 Task: Add description "Tata Motors, a subsidiary of the Tata Group, is one of the largest automobile manufacturers in India".
Action: Mouse moved to (423, 82)
Screenshot: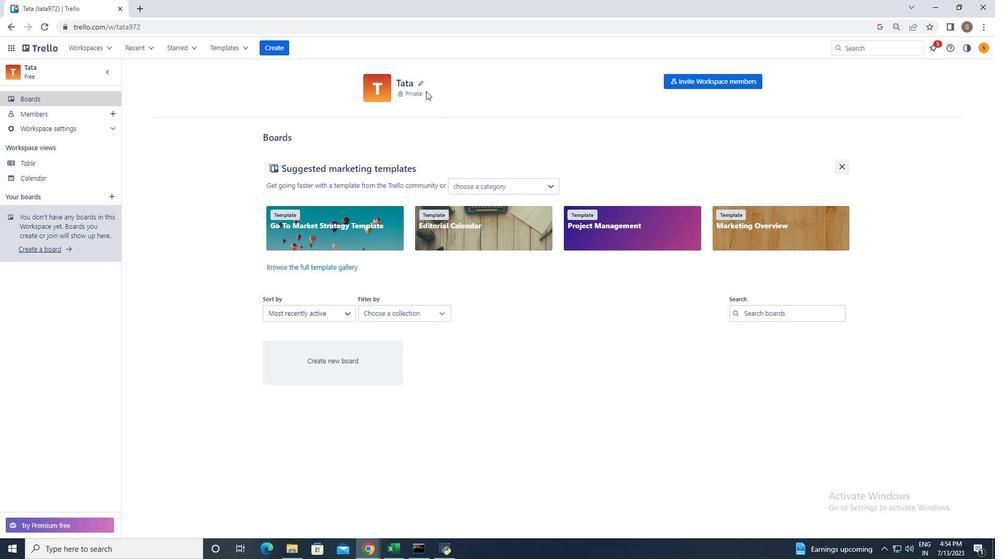 
Action: Mouse pressed left at (423, 82)
Screenshot: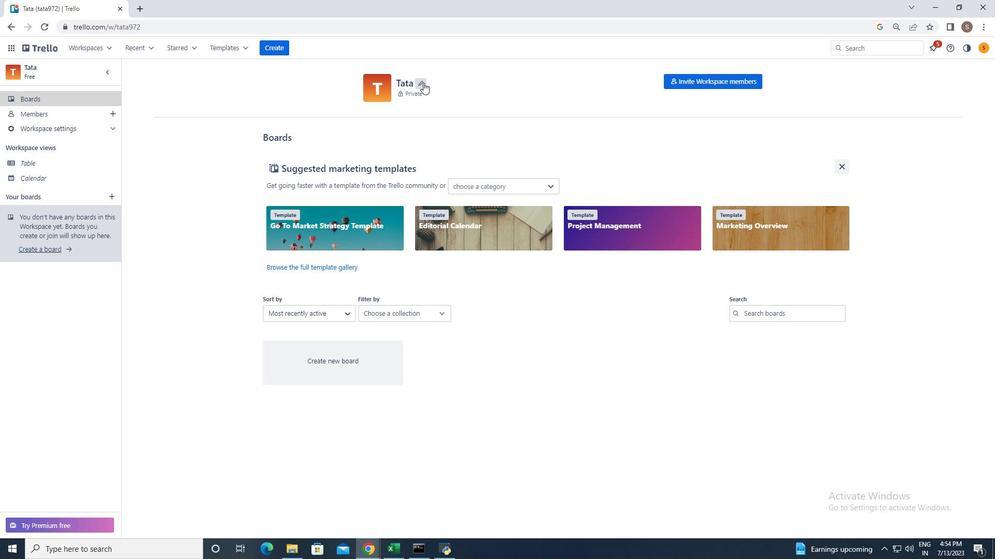 
Action: Mouse moved to (407, 193)
Screenshot: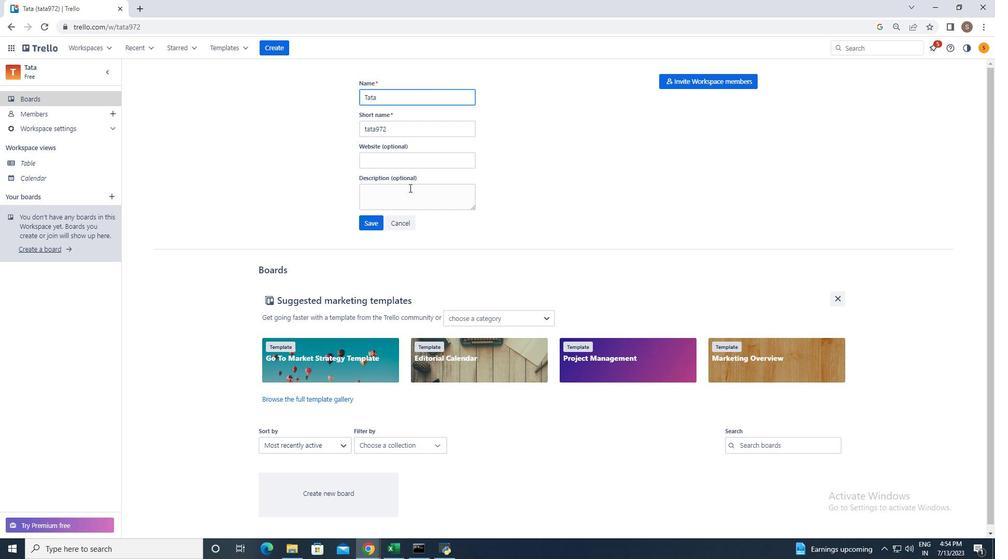 
Action: Mouse pressed left at (407, 193)
Screenshot: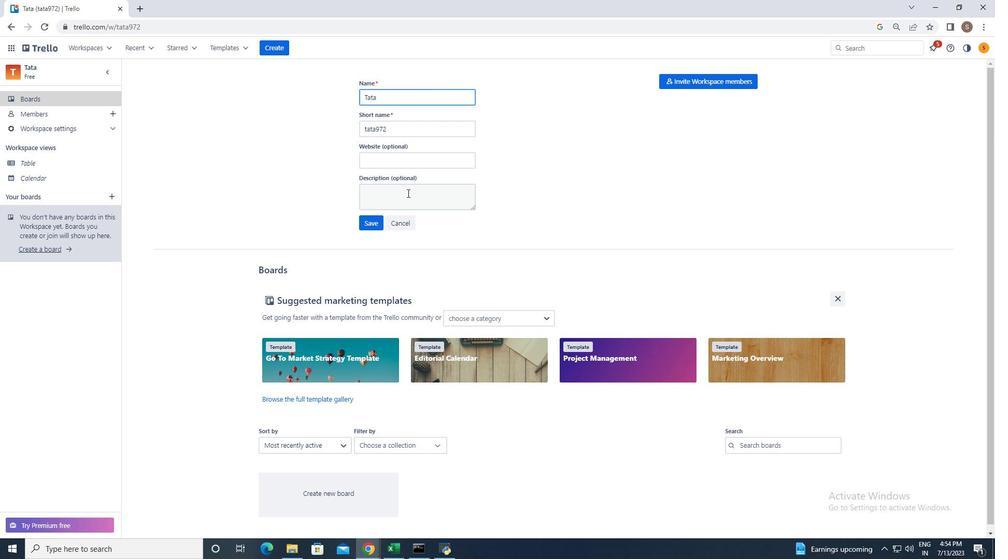 
Action: Key pressed <Key.shift>Tata<Key.space><Key.shift>Motors,<Key.space>a<Key.space>subsidiary<Key.space>of<Key.space>the<Key.space><Key.shift>Tata<Key.space><Key.shift>Group,<Key.space>is<Key.space>one<Key.space>of<Key.space>the<Key.space>largest<Key.space>automobile<Key.space>manufacture<Key.backspace>ers<Key.space>in<Key.space><Key.shift>India
Screenshot: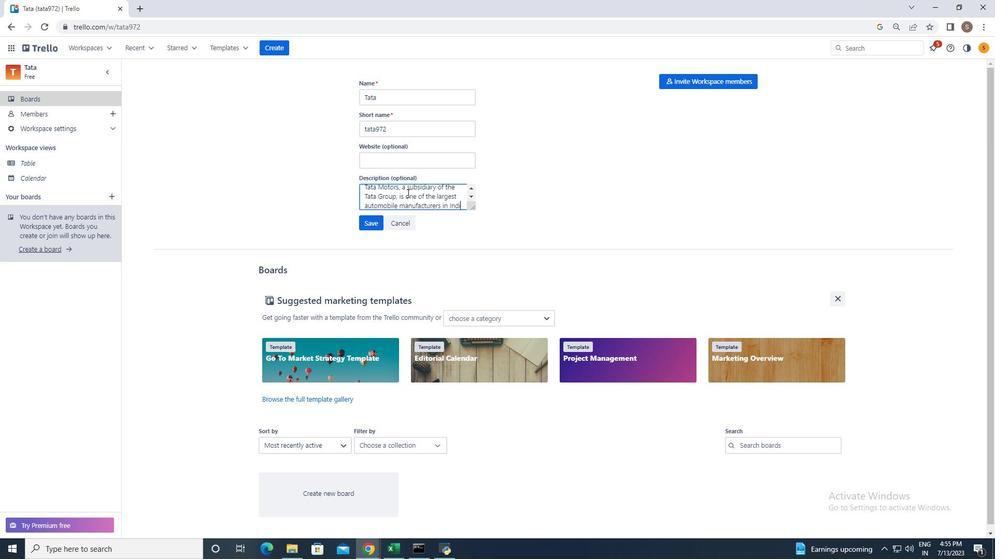 
Action: Mouse moved to (370, 221)
Screenshot: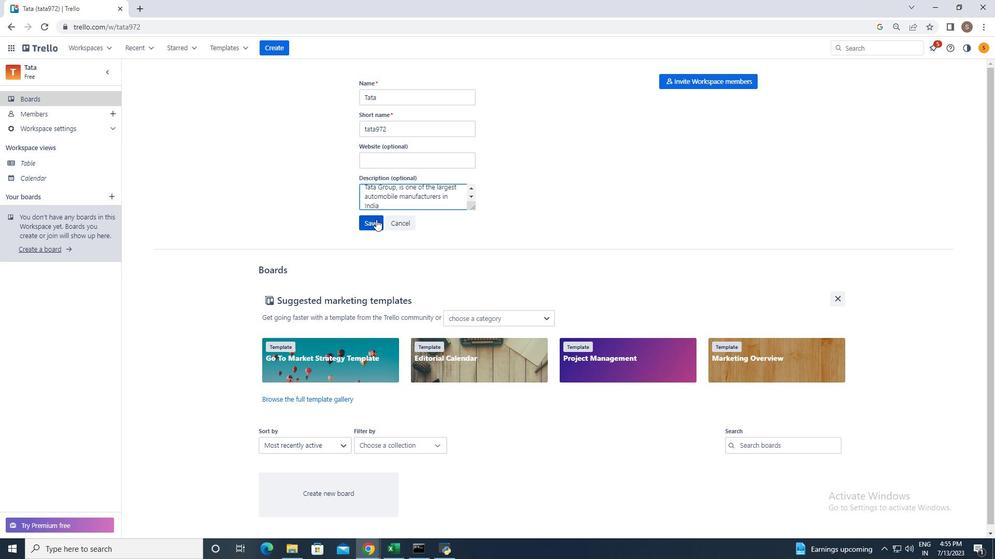 
Action: Mouse pressed left at (370, 221)
Screenshot: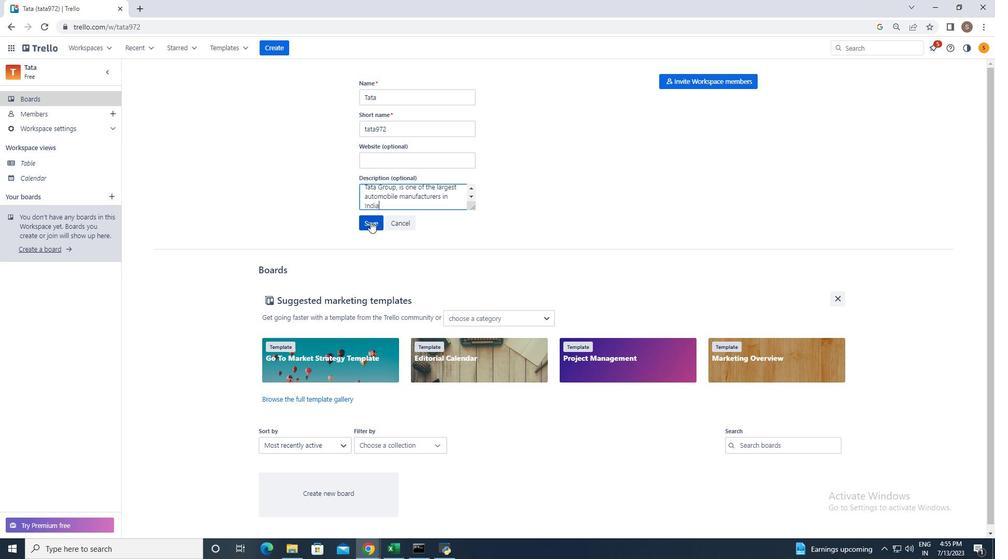 
Action: Mouse moved to (545, 265)
Screenshot: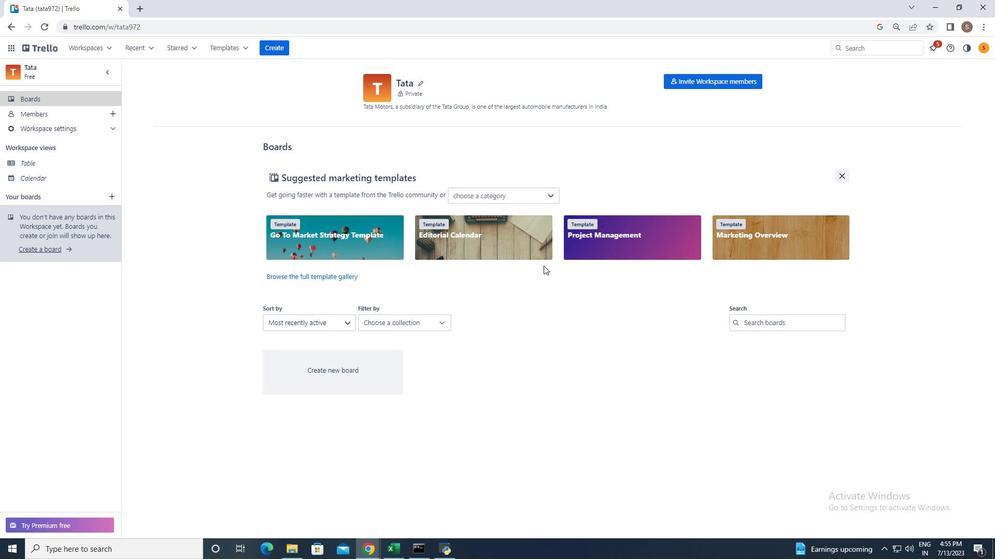 
